 Task: Create a new field with title Stage a blank project AgileHaven with field type as Single-select and options as Not Started, In Progress and Complete
Action: Mouse moved to (1233, 110)
Screenshot: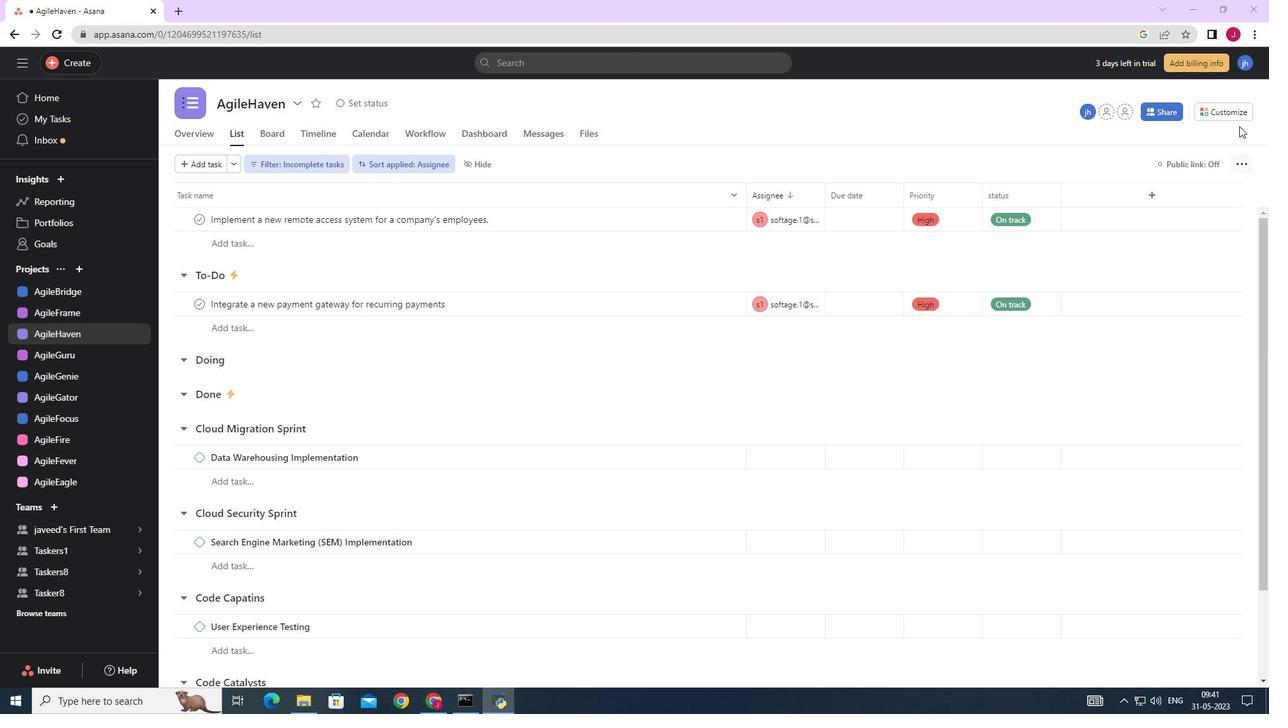 
Action: Mouse pressed left at (1233, 110)
Screenshot: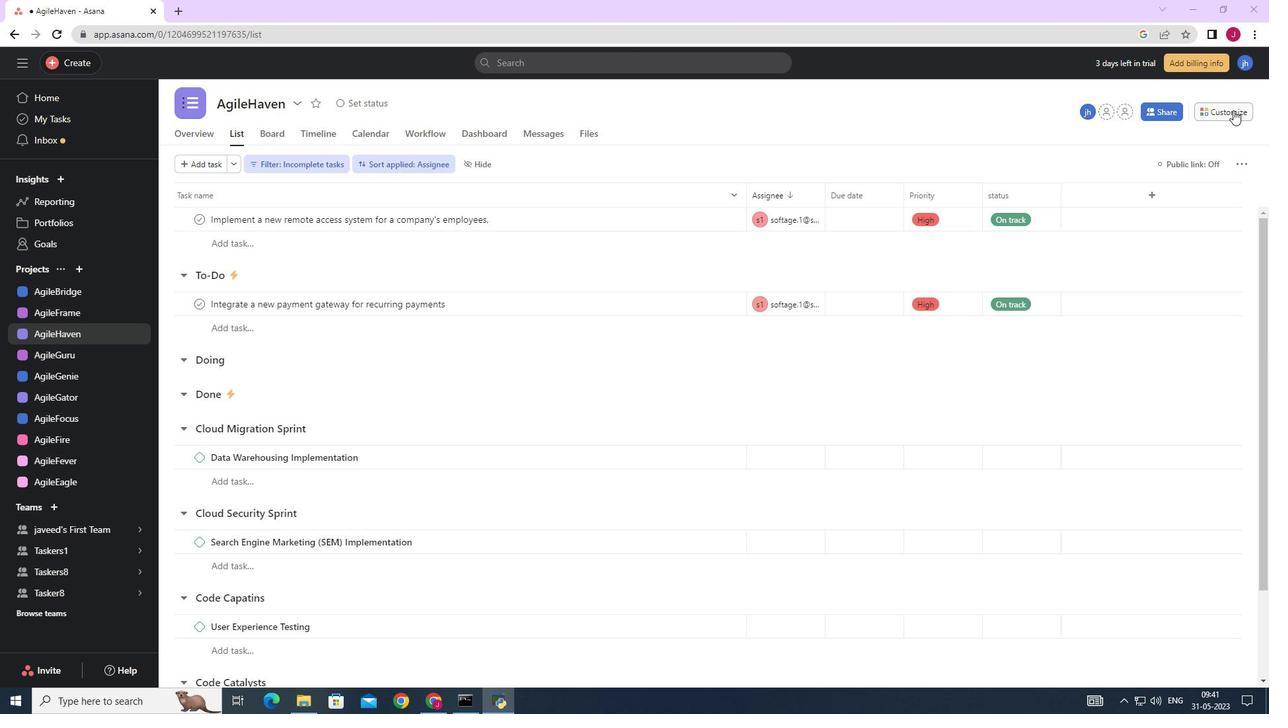 
Action: Mouse moved to (1098, 266)
Screenshot: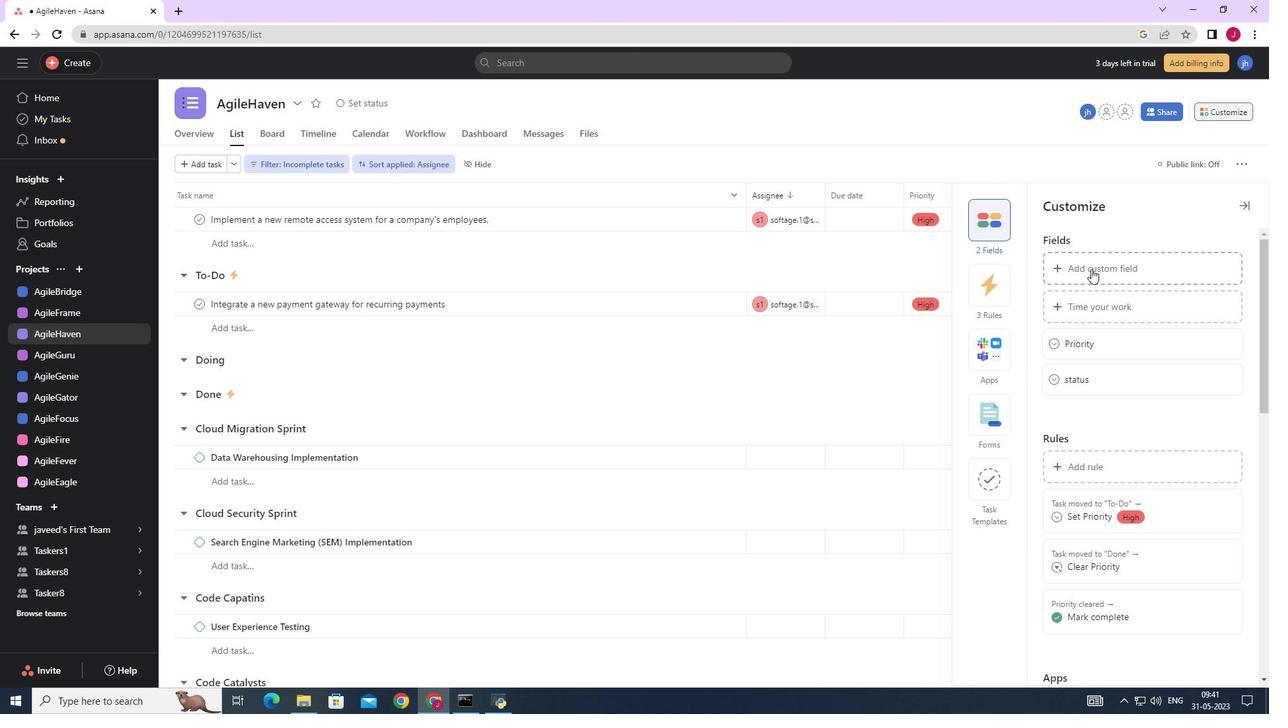 
Action: Mouse pressed left at (1098, 266)
Screenshot: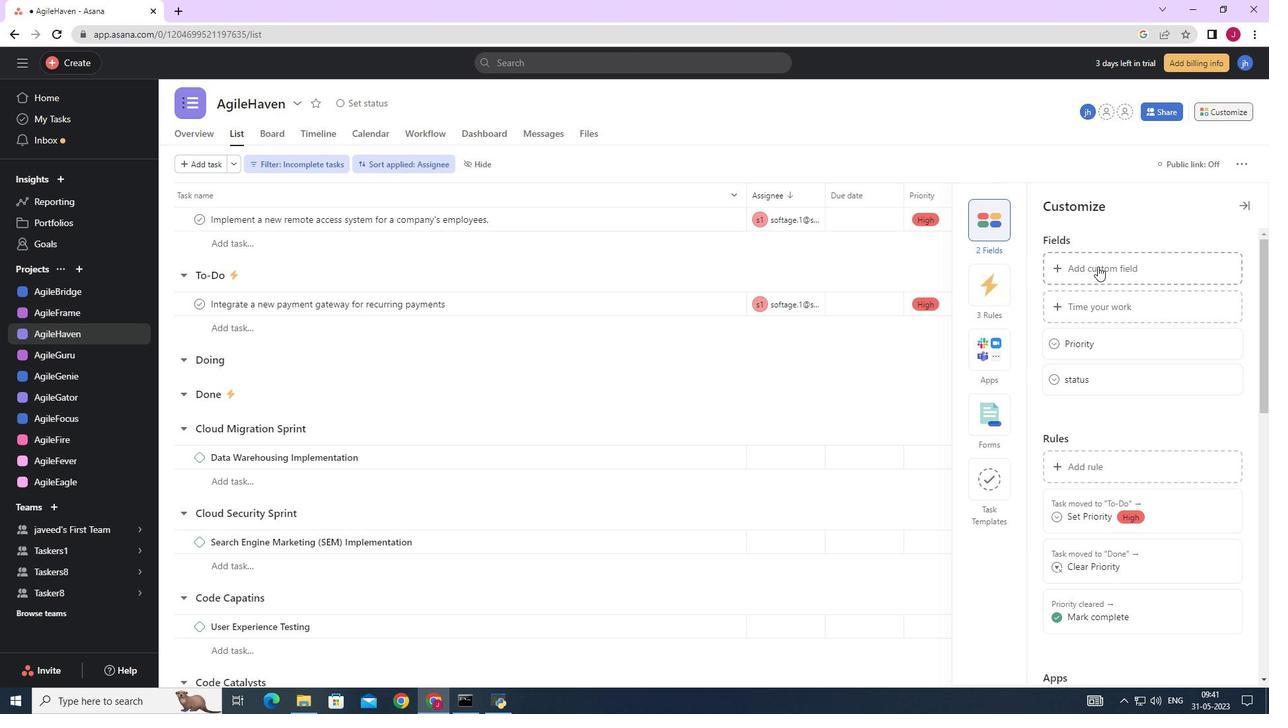 
Action: Mouse moved to (532, 204)
Screenshot: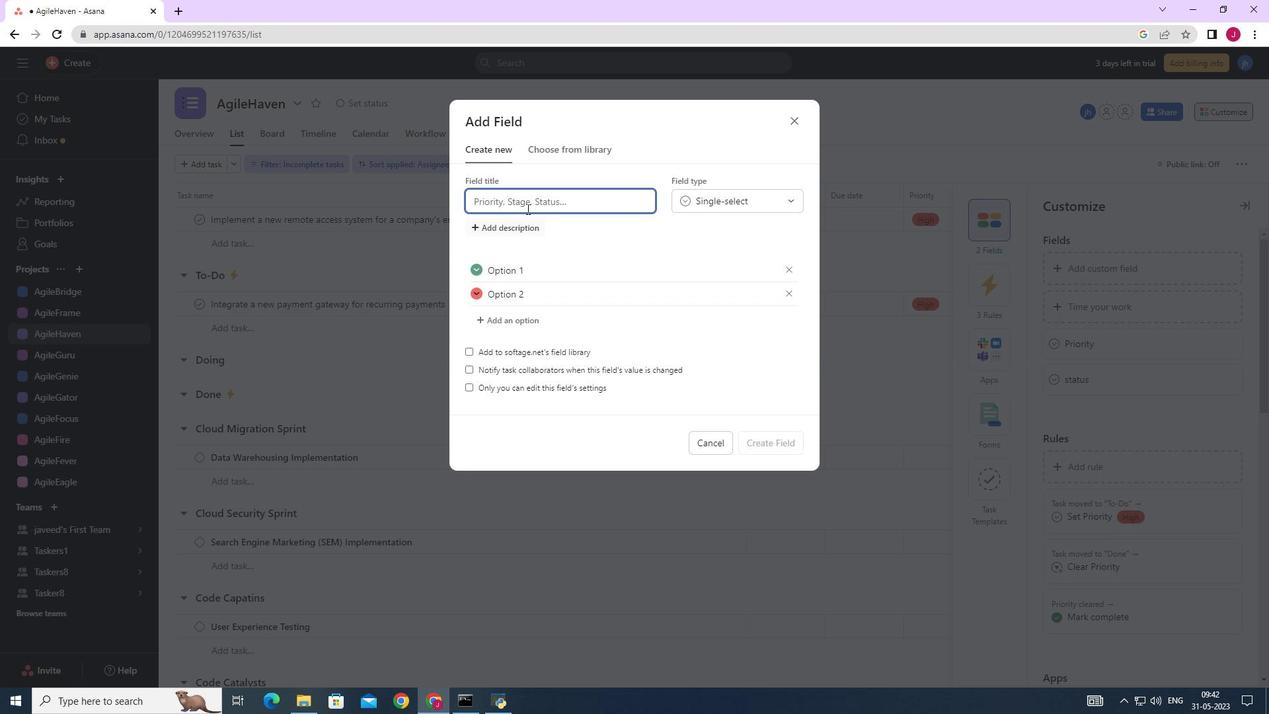 
Action: Key pressed <Key.caps_lock>S<Key.caps_lock>tage<Key.space>a<Key.space>blank<Key.space>
Screenshot: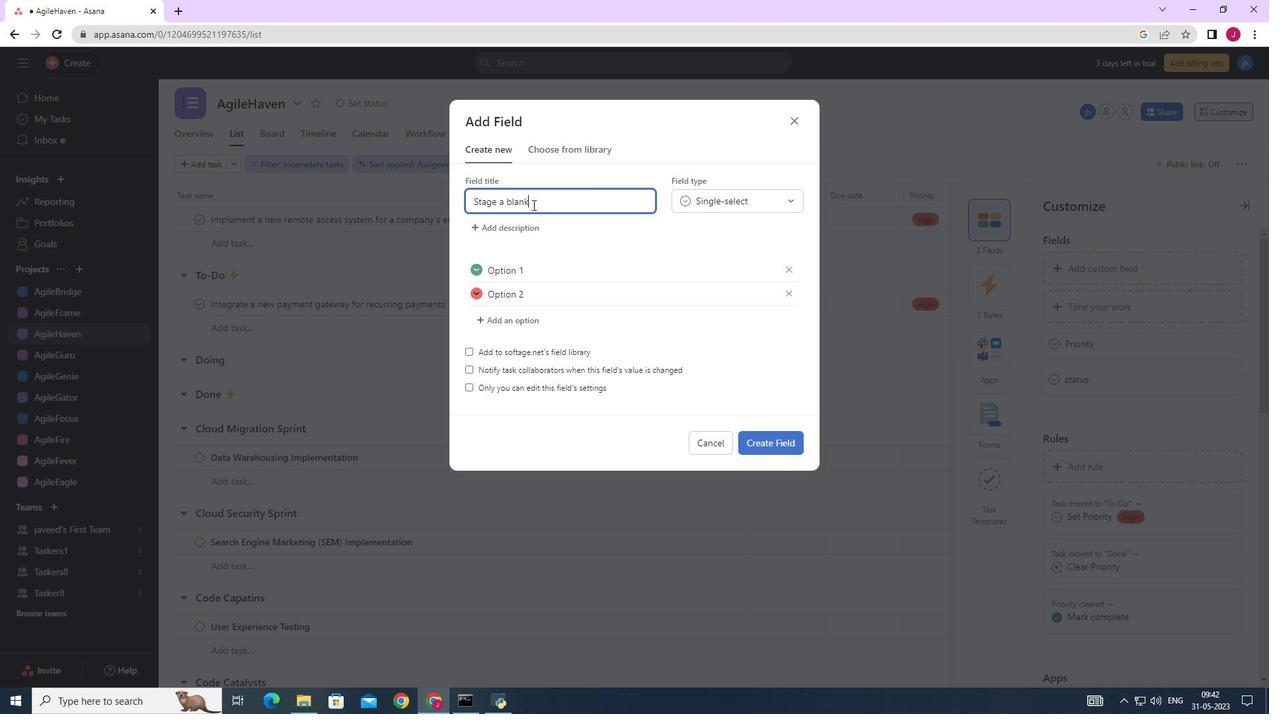 
Action: Mouse moved to (574, 198)
Screenshot: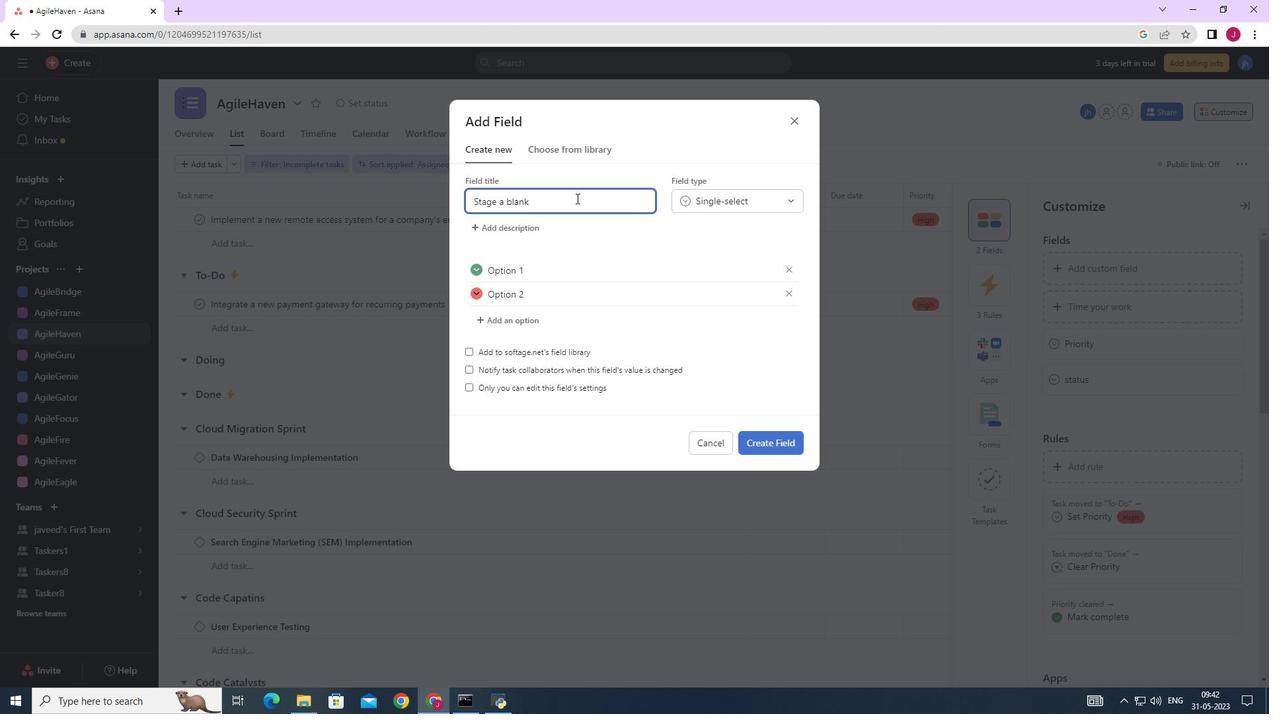 
Action: Key pressed project<Key.space><Key.caps_lock>A<Key.caps_lock>glie<Key.space><Key.backspace><Key.caps_lock>H<Key.caps_lock>eaven
Screenshot: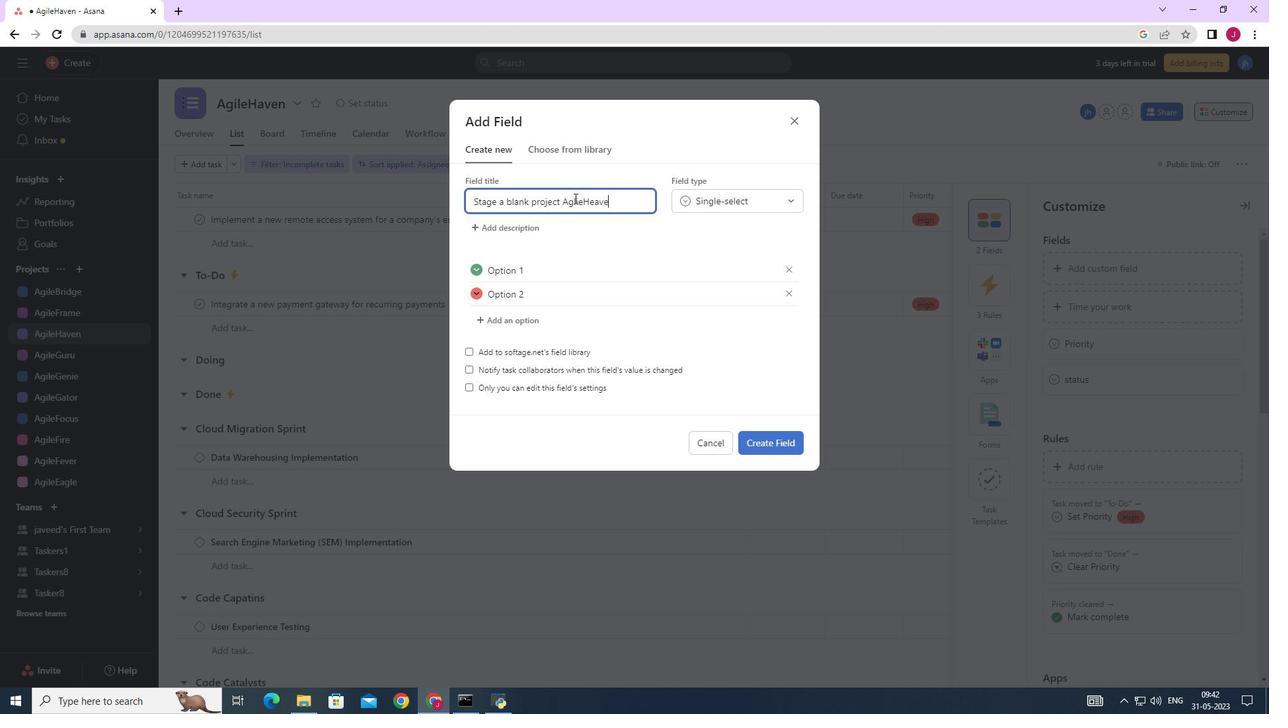 
Action: Mouse moved to (597, 205)
Screenshot: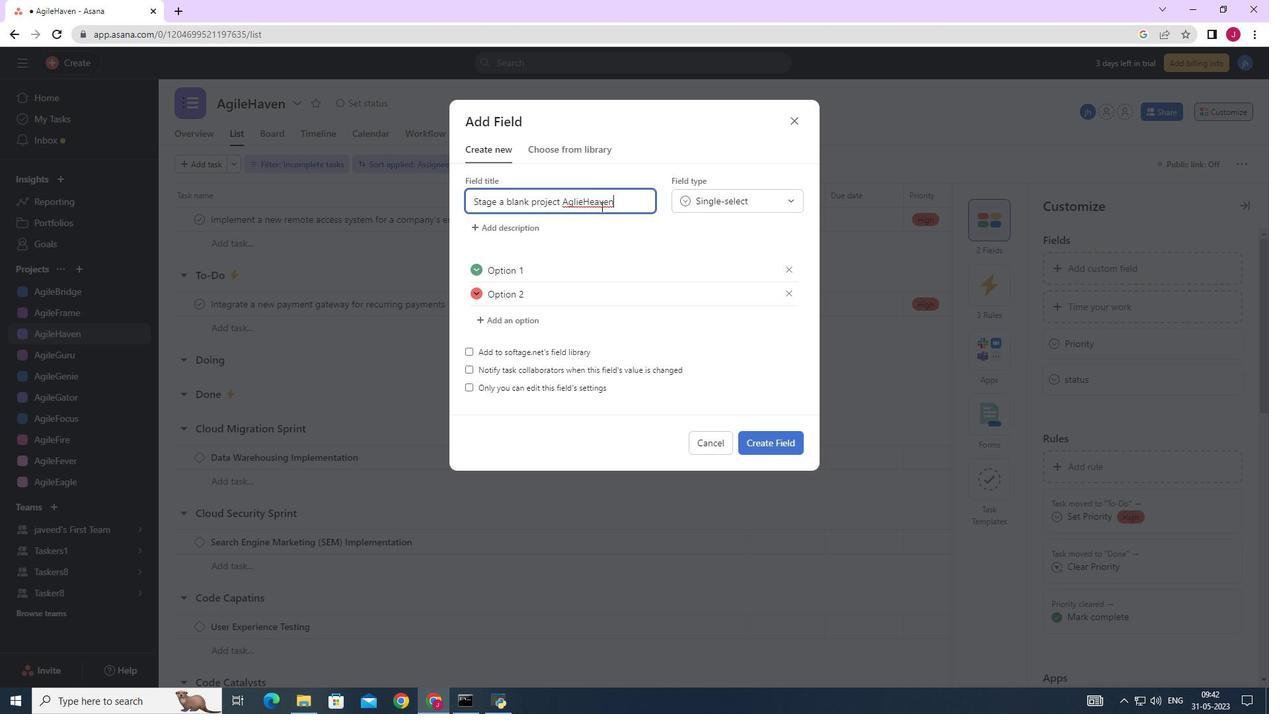 
Action: Mouse pressed right at (597, 205)
Screenshot: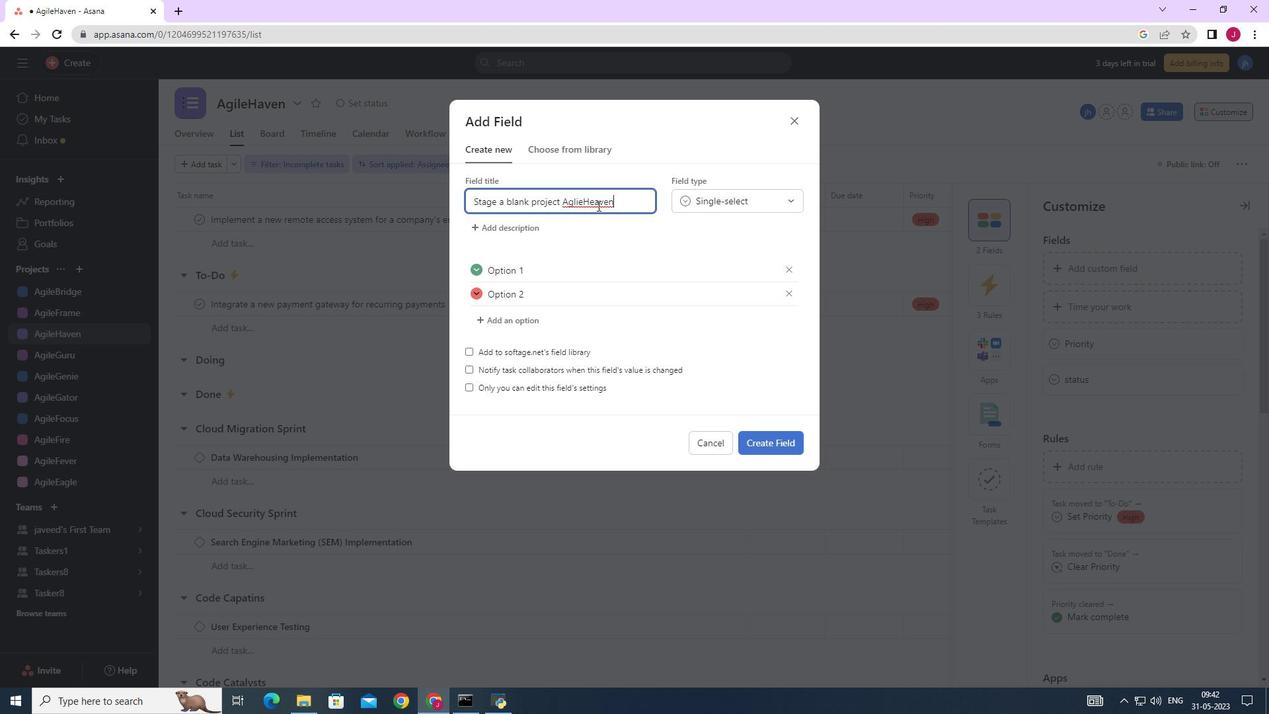 
Action: Mouse moved to (574, 228)
Screenshot: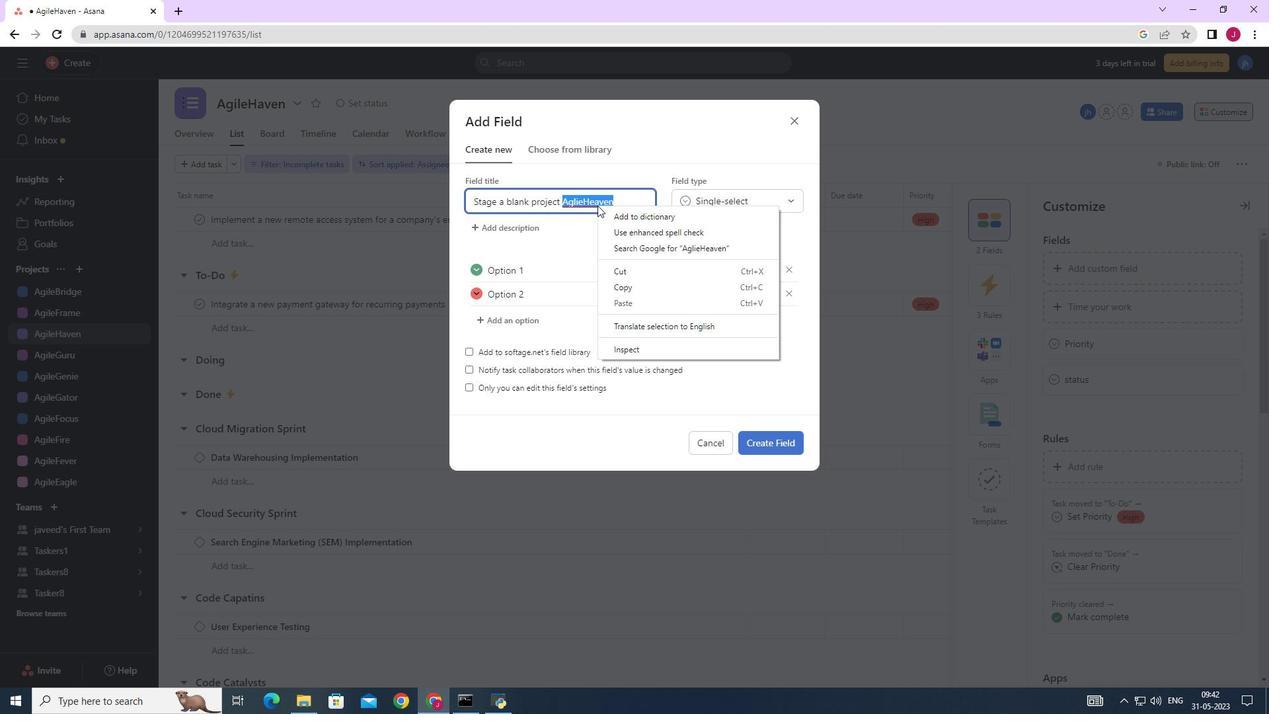 
Action: Mouse pressed left at (574, 228)
Screenshot: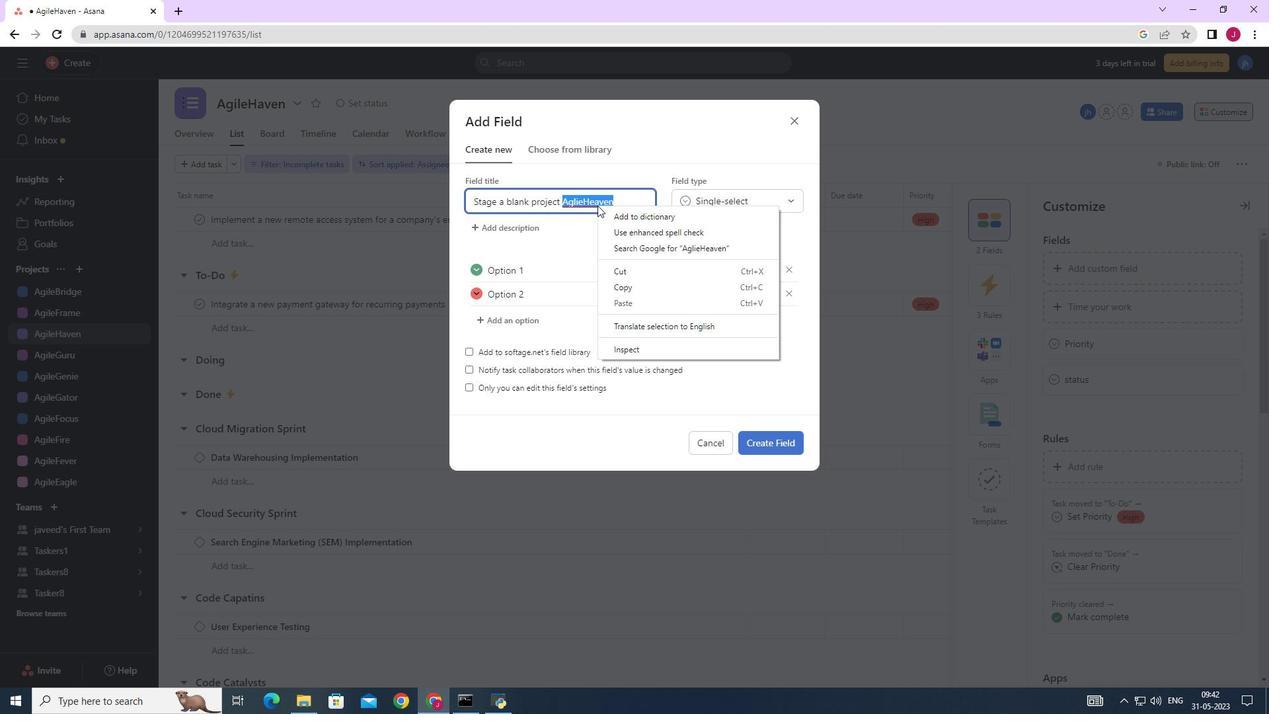 
Action: Mouse moved to (778, 200)
Screenshot: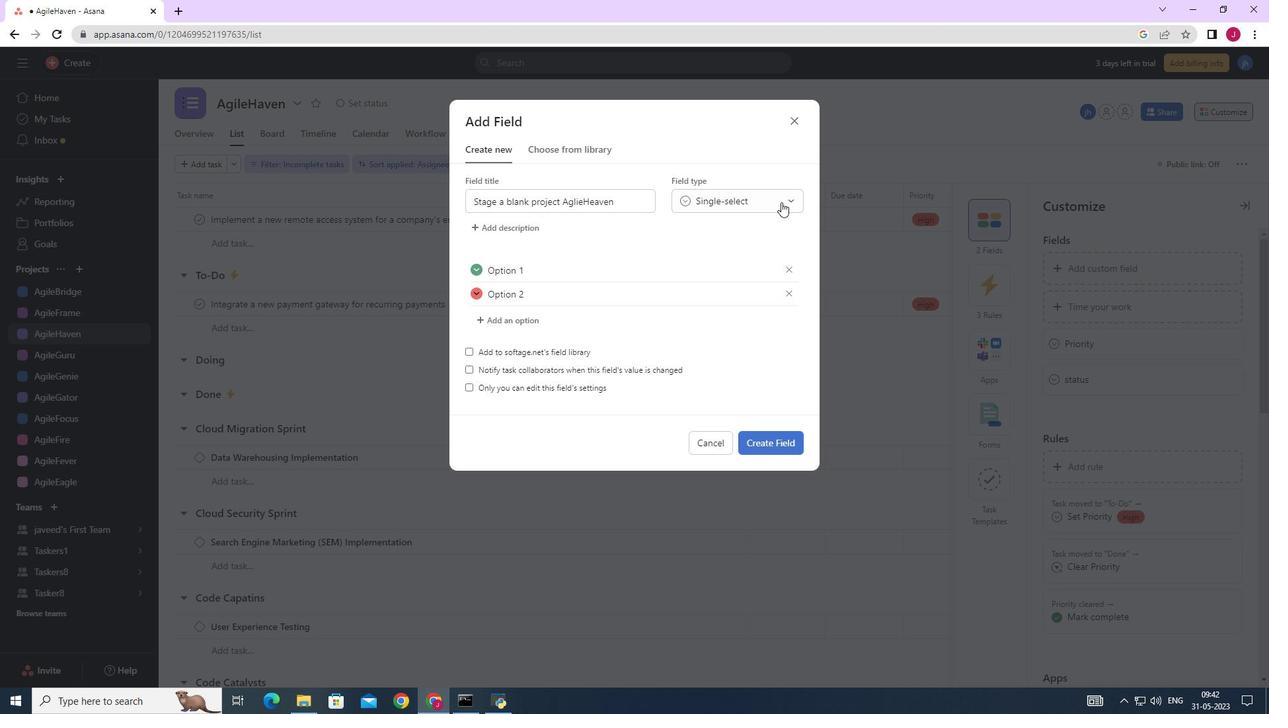 
Action: Mouse pressed left at (778, 200)
Screenshot: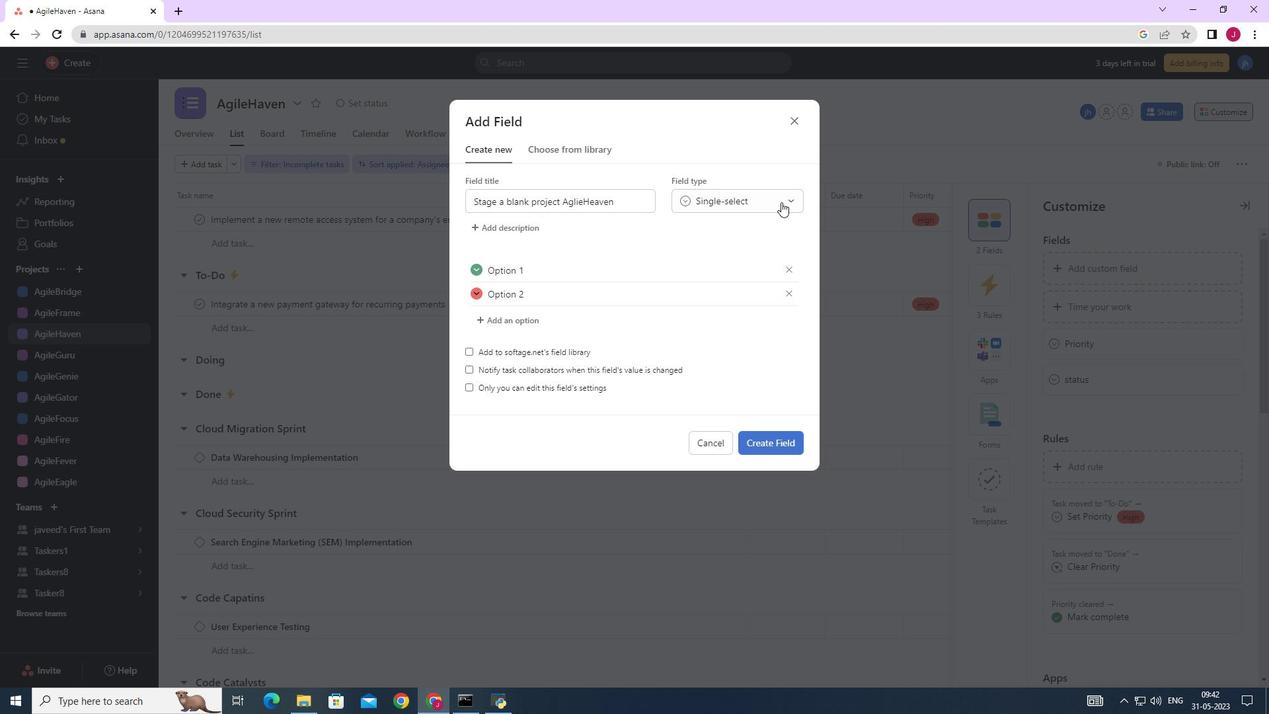 
Action: Mouse moved to (743, 223)
Screenshot: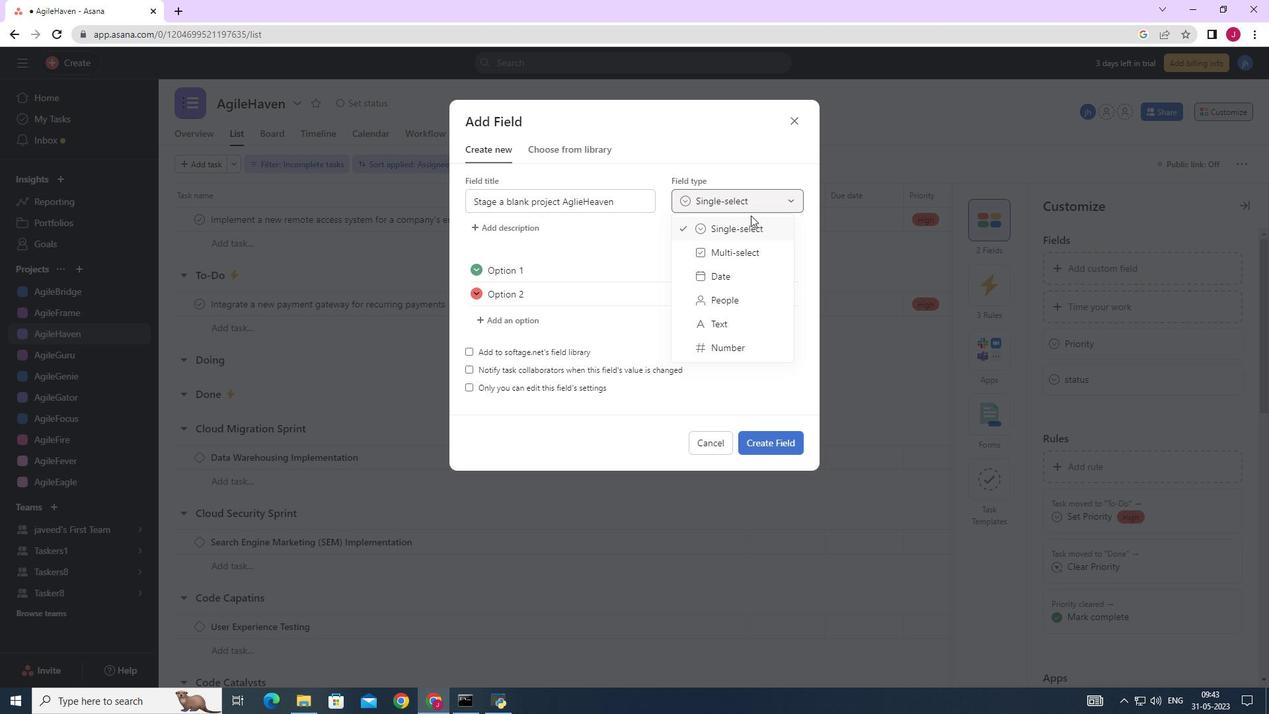 
Action: Mouse pressed left at (743, 223)
Screenshot: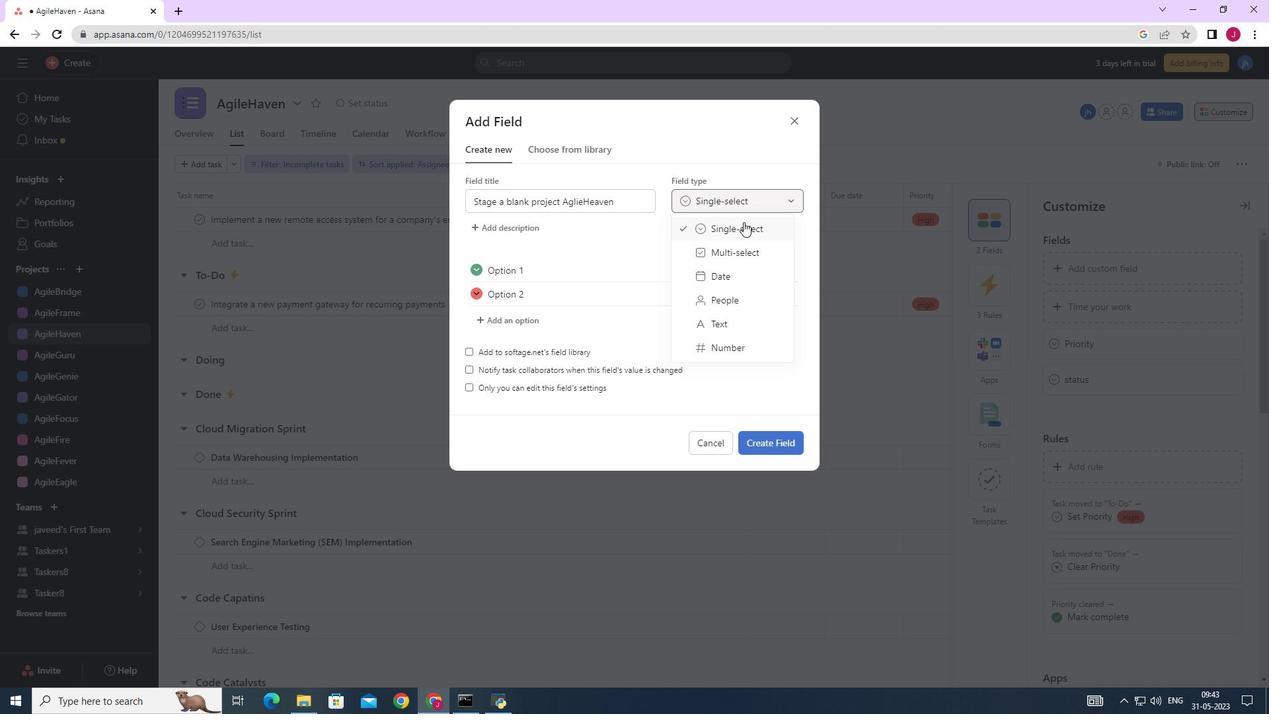 
Action: Mouse moved to (793, 265)
Screenshot: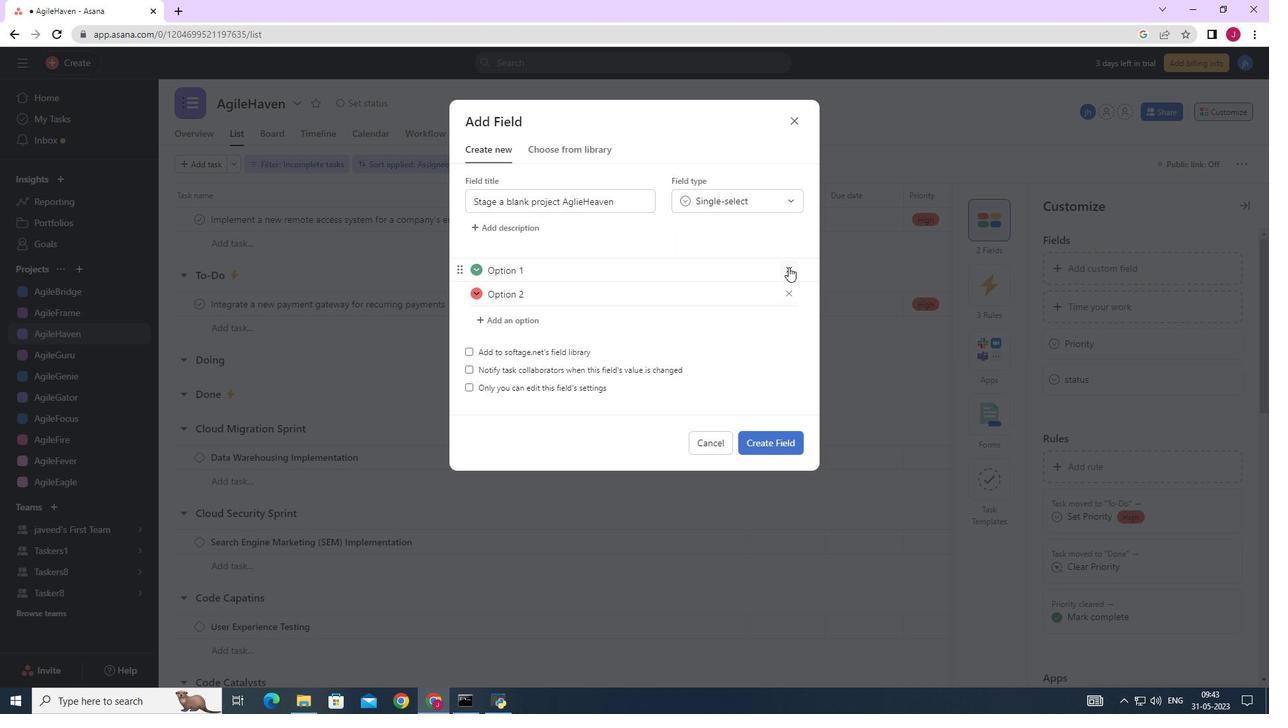 
Action: Mouse pressed left at (793, 265)
Screenshot: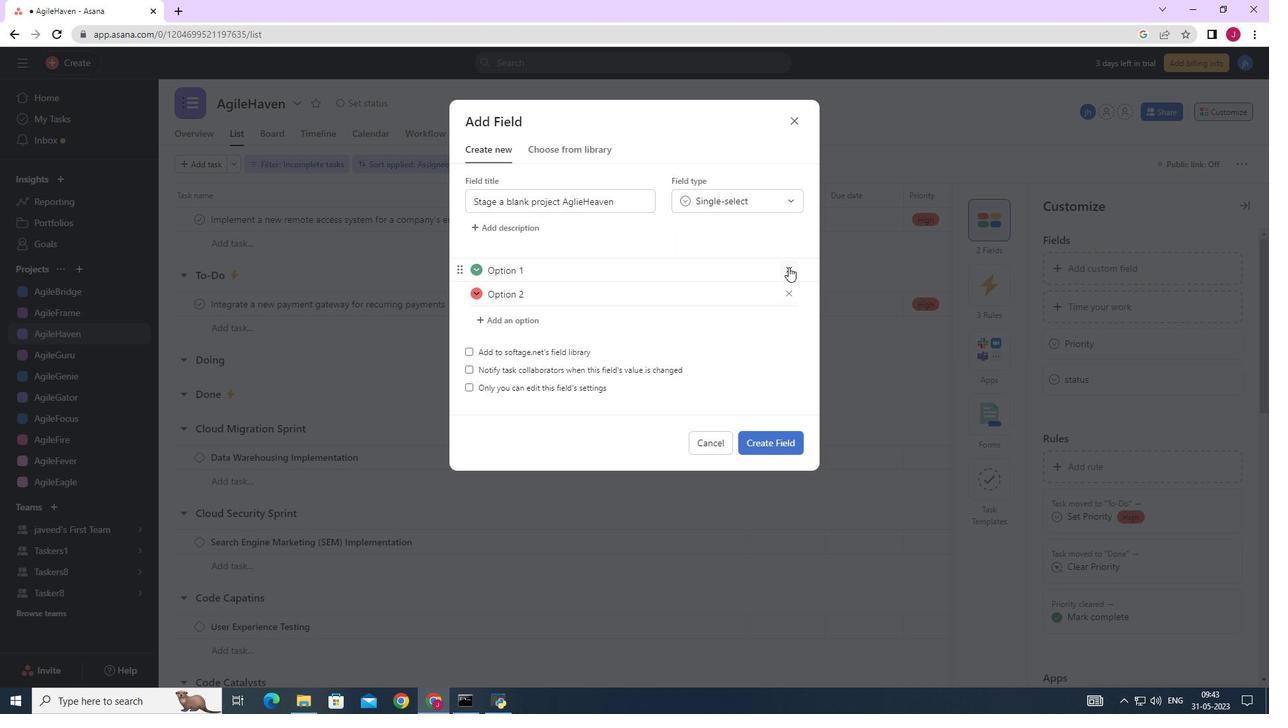 
Action: Mouse moved to (790, 271)
Screenshot: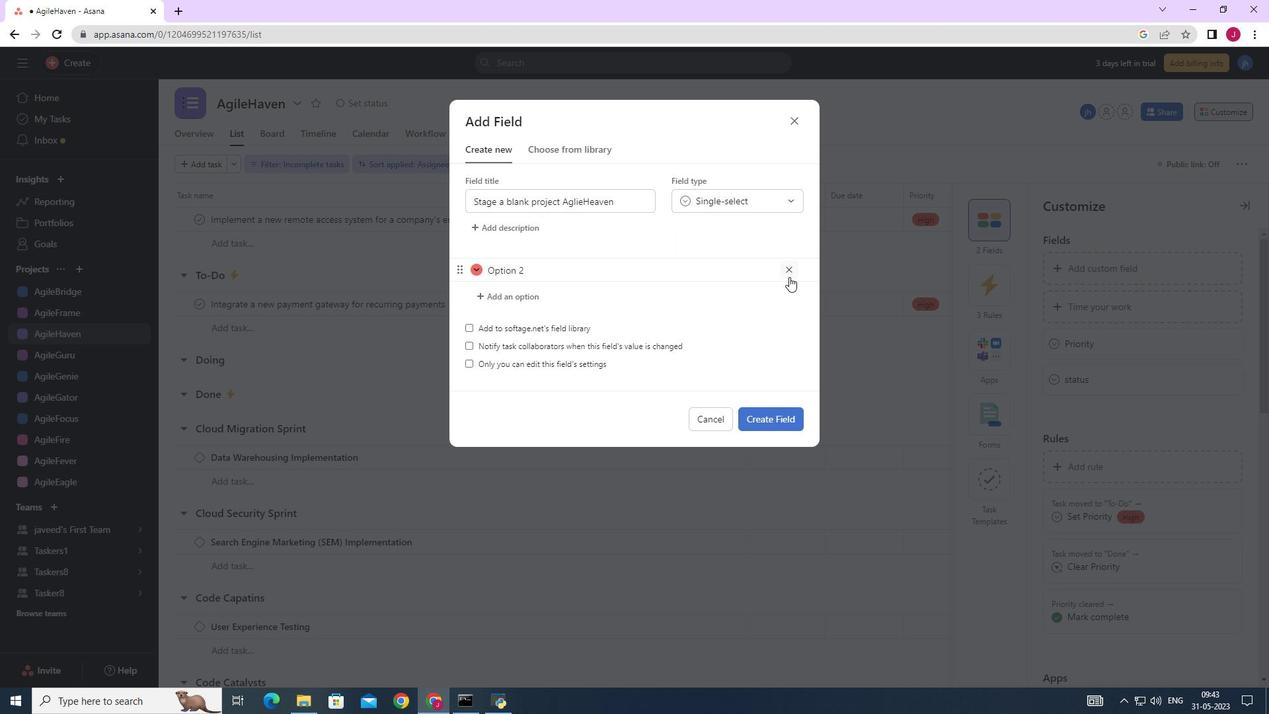 
Action: Mouse pressed left at (790, 271)
Screenshot: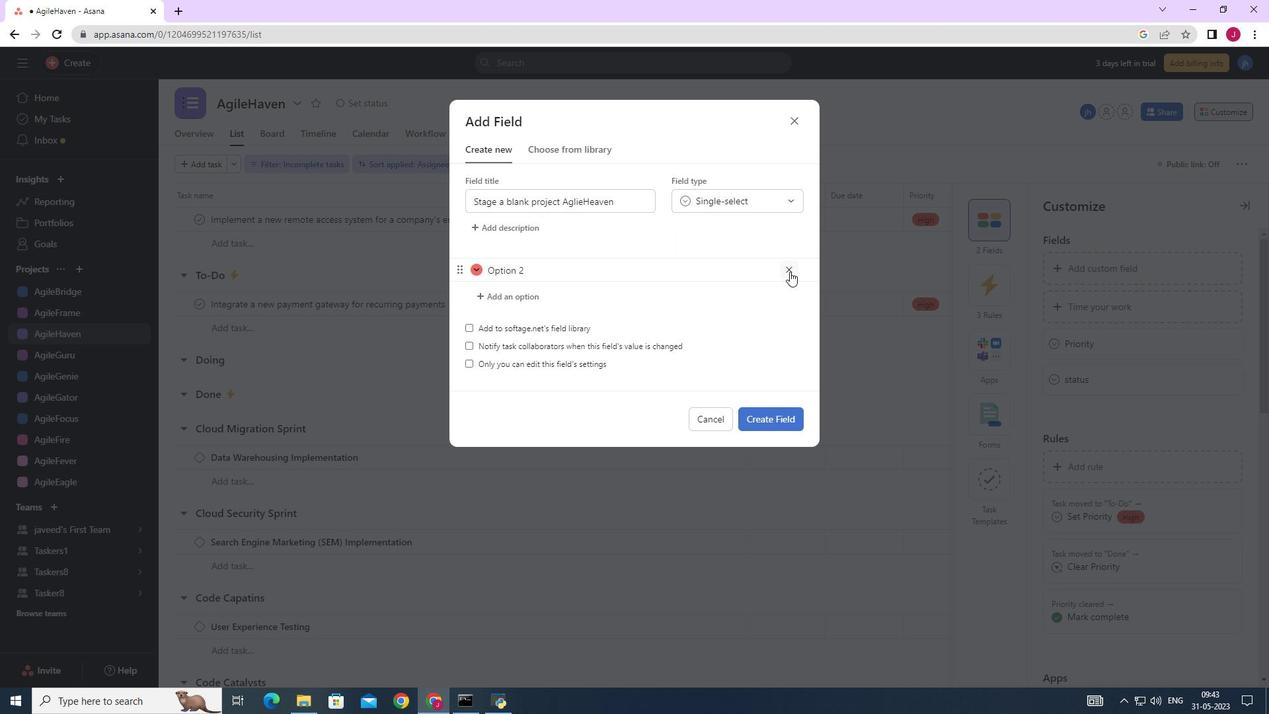 
Action: Mouse moved to (555, 272)
Screenshot: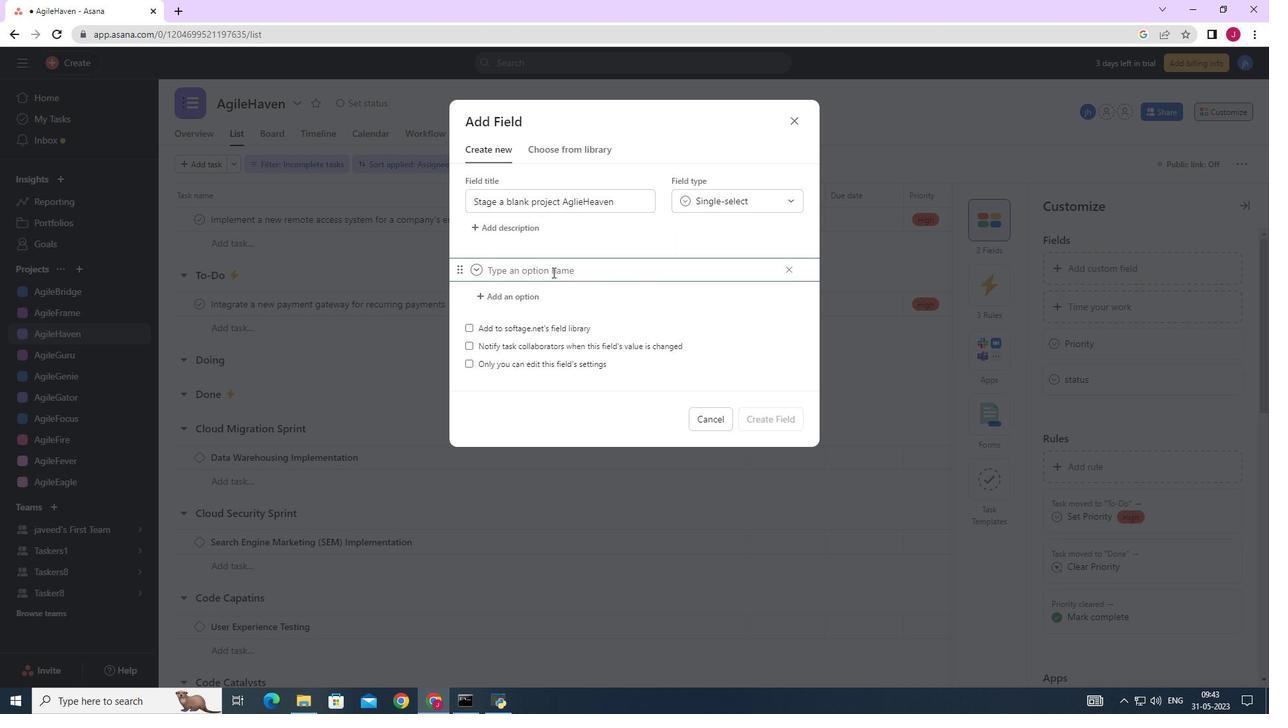 
Action: Key pressed <Key.caps_lock>N<Key.caps_lock>ot<Key.space>started<Key.space>
Screenshot: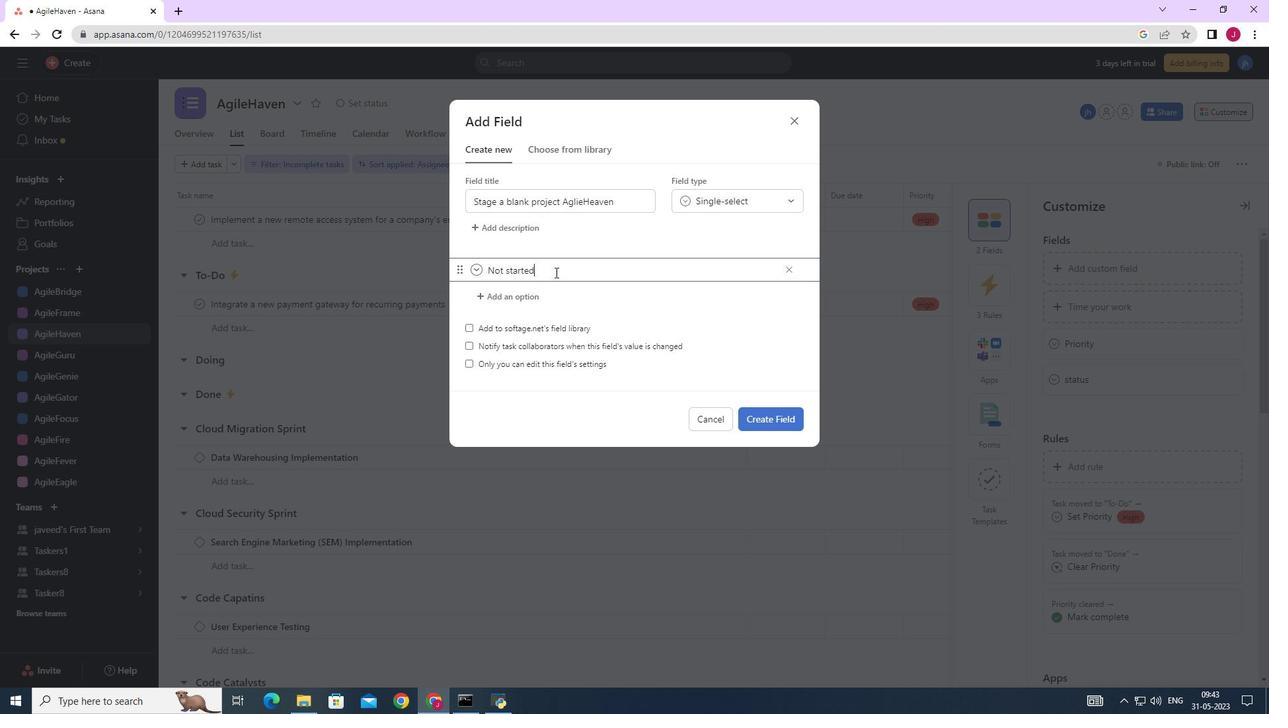 
Action: Mouse moved to (556, 271)
Screenshot: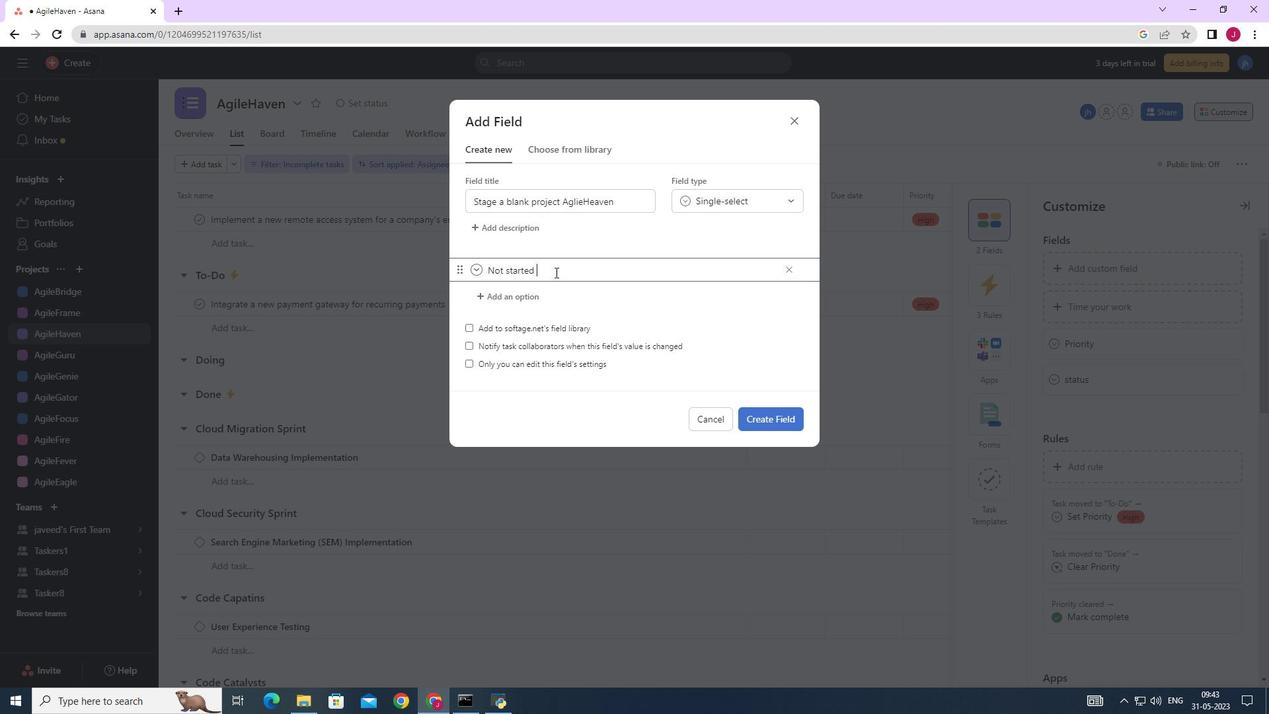 
Action: Key pressed <Key.caps_lock>I<Key.caps_lock>n<Key.space>progress<Key.space><Key.backspace><Key.backspace><Key.backspace><Key.backspace><Key.backspace><Key.backspace><Key.backspace><Key.backspace><Key.backspace><Key.backspace><Key.backspace><Key.backspace><Key.enter><Key.caps_lock>I<Key.caps_lock>n<Key.space>progress<Key.enter>complete
Screenshot: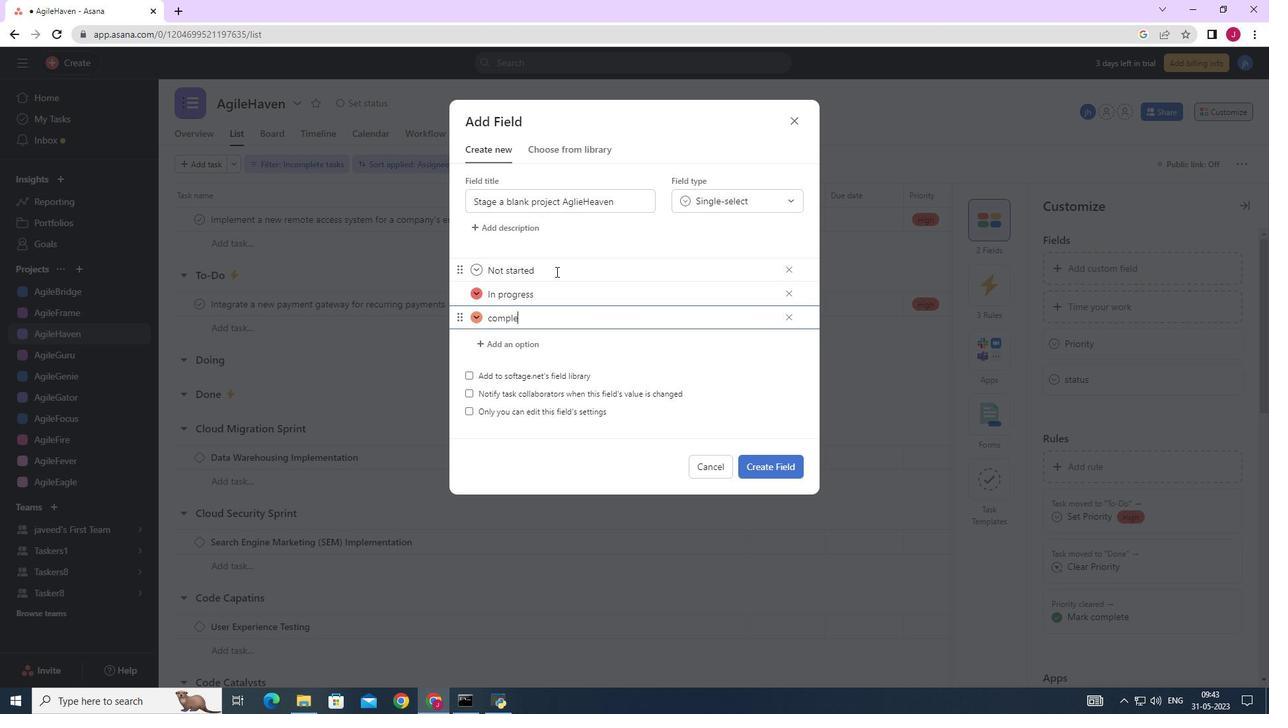 
Action: Mouse moved to (776, 470)
Screenshot: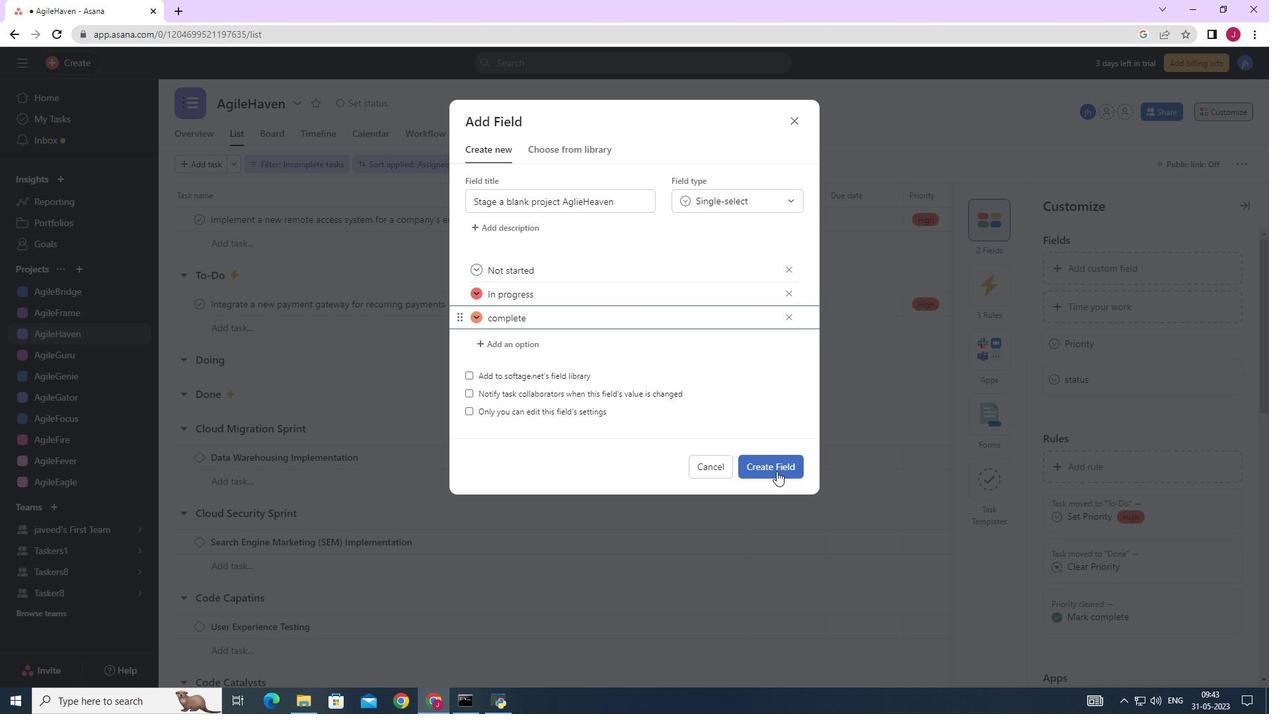 
Action: Mouse pressed left at (776, 470)
Screenshot: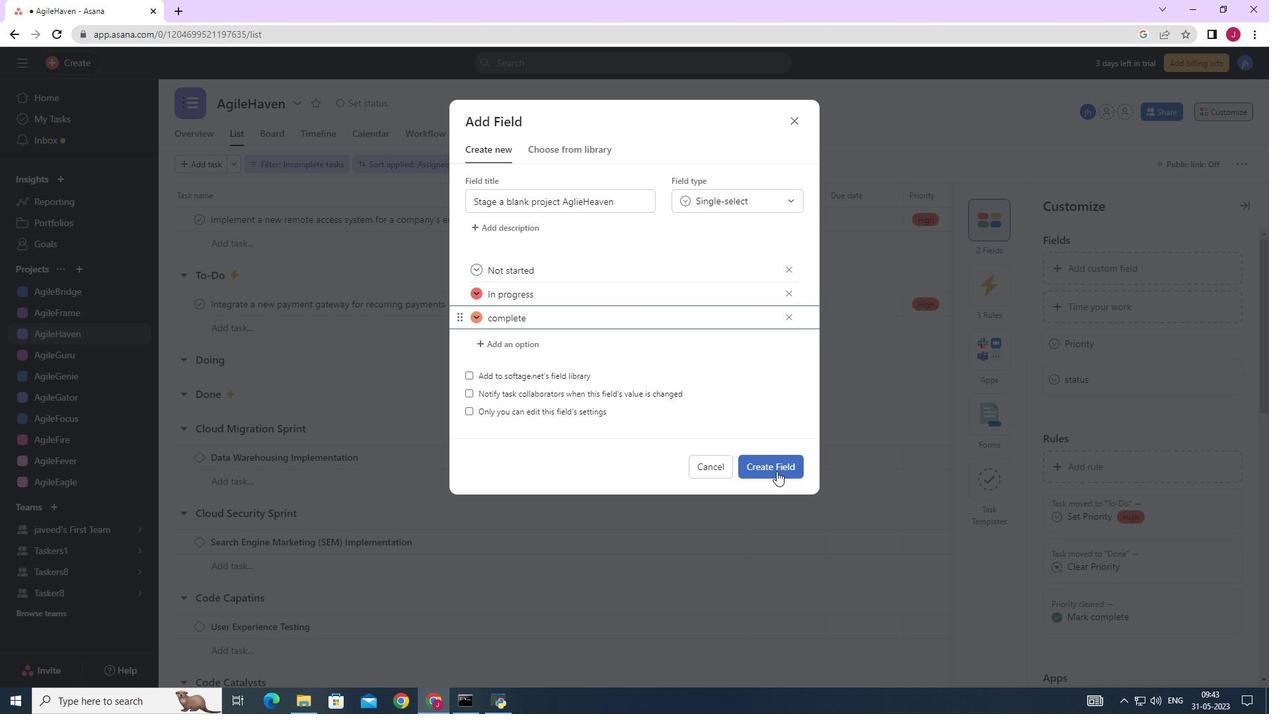 
Action: Mouse moved to (766, 455)
Screenshot: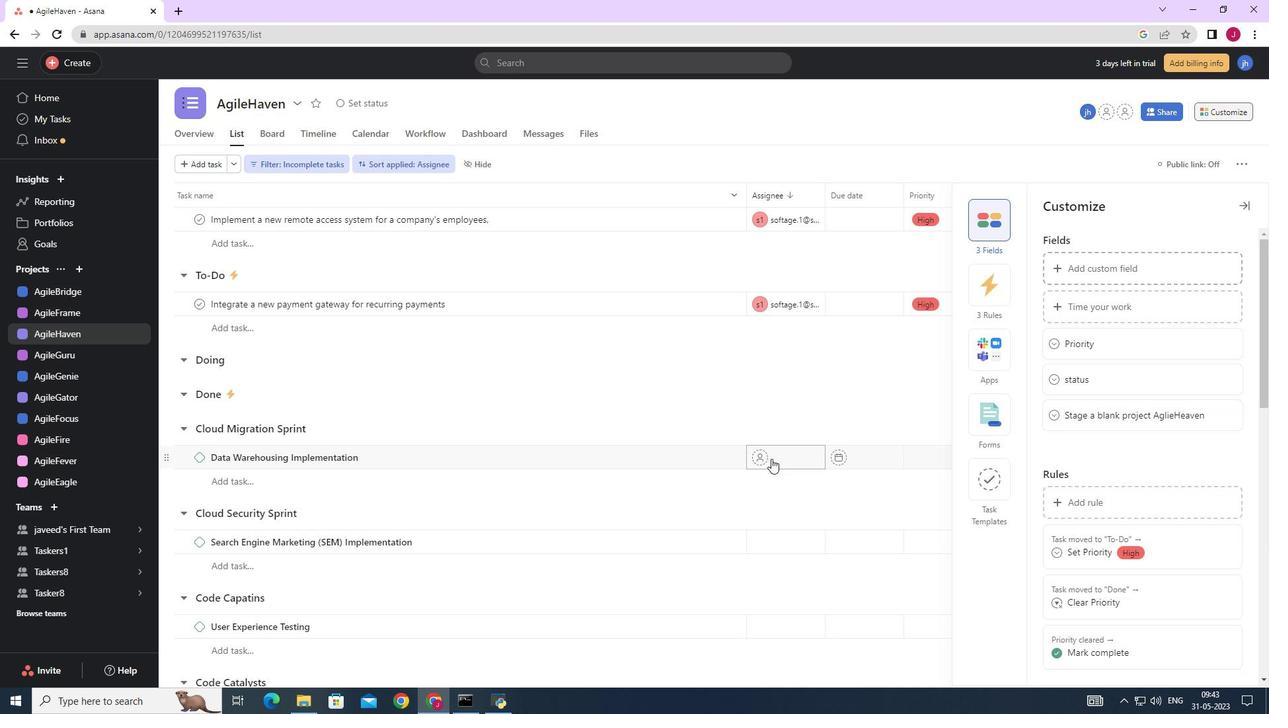 
